 Task: Save the document as a pdf.
Action: Mouse moved to (74, 115)
Screenshot: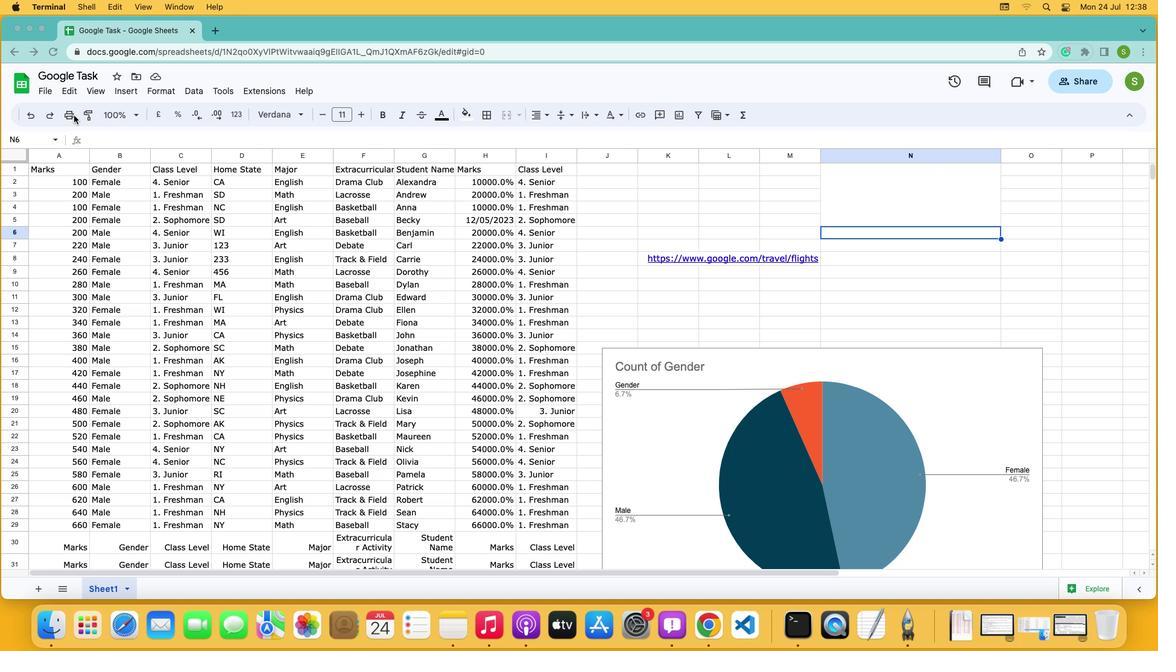 
Action: Mouse pressed left at (74, 115)
Screenshot: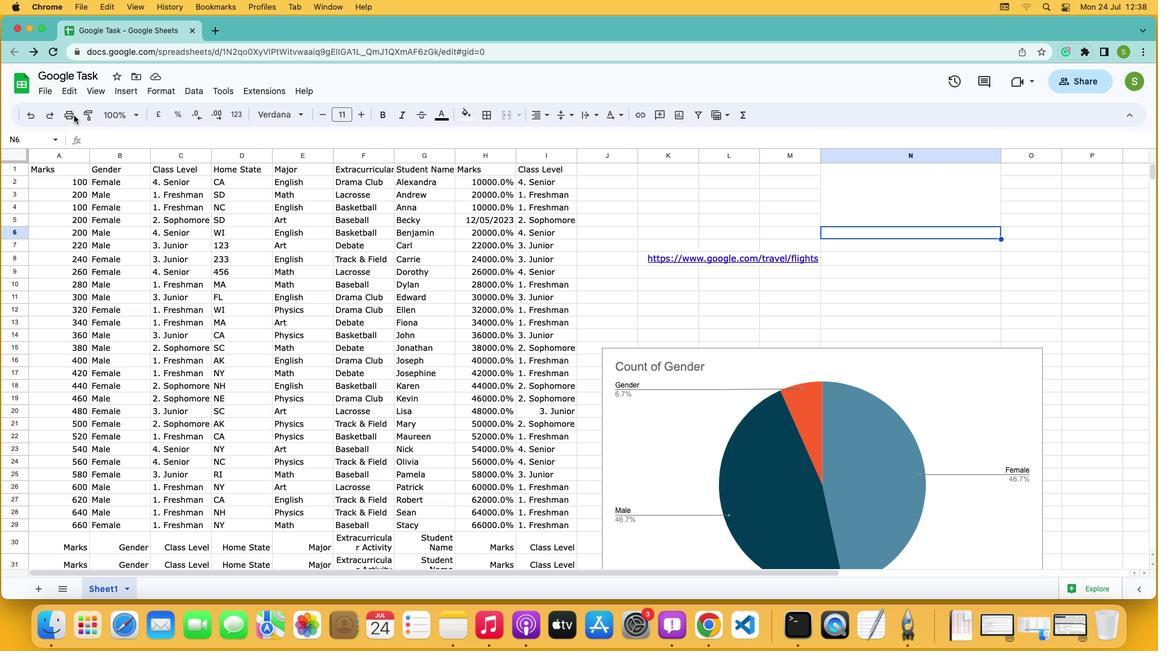 
Action: Mouse moved to (70, 116)
Screenshot: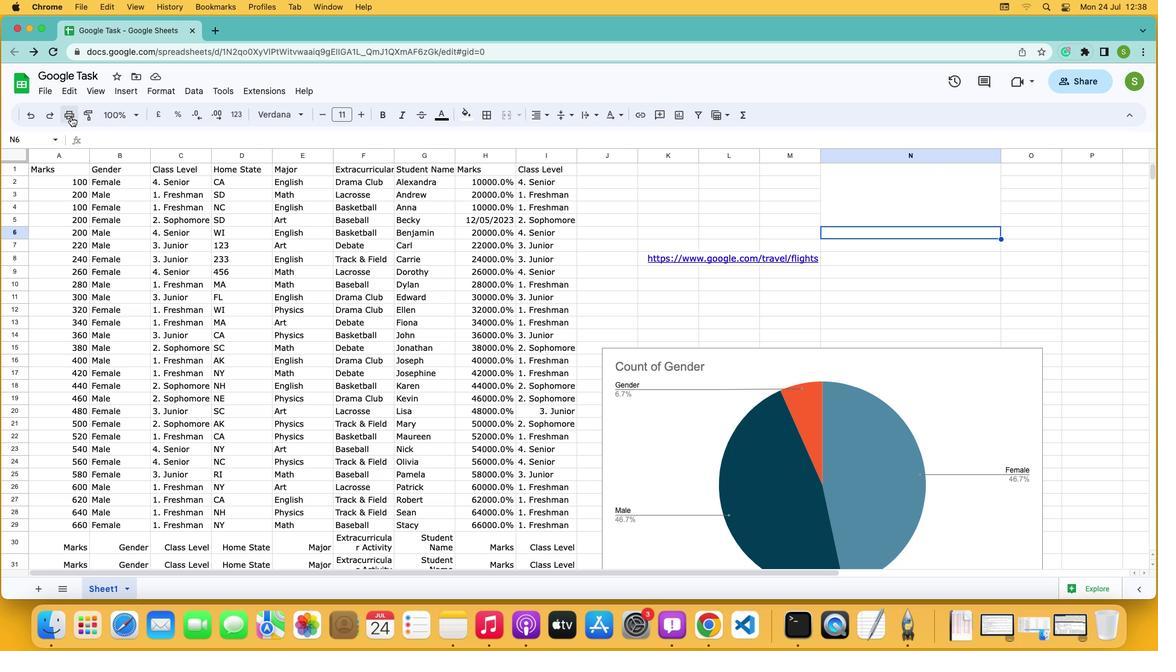 
Action: Mouse pressed left at (70, 116)
Screenshot: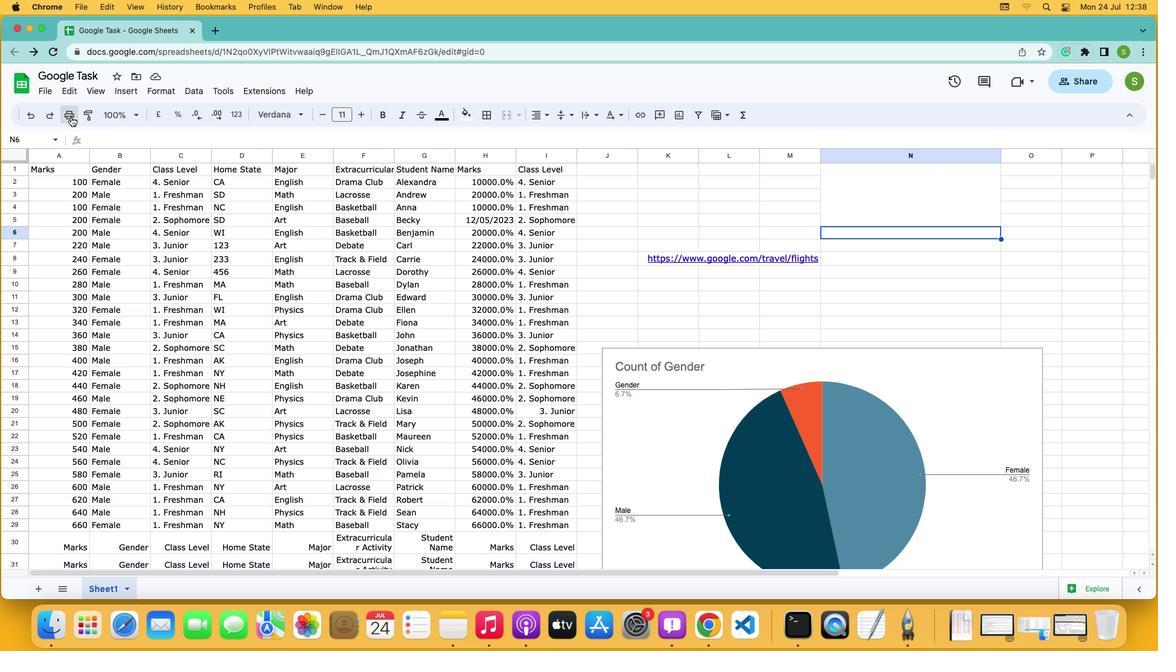 
Action: Mouse moved to (1130, 82)
Screenshot: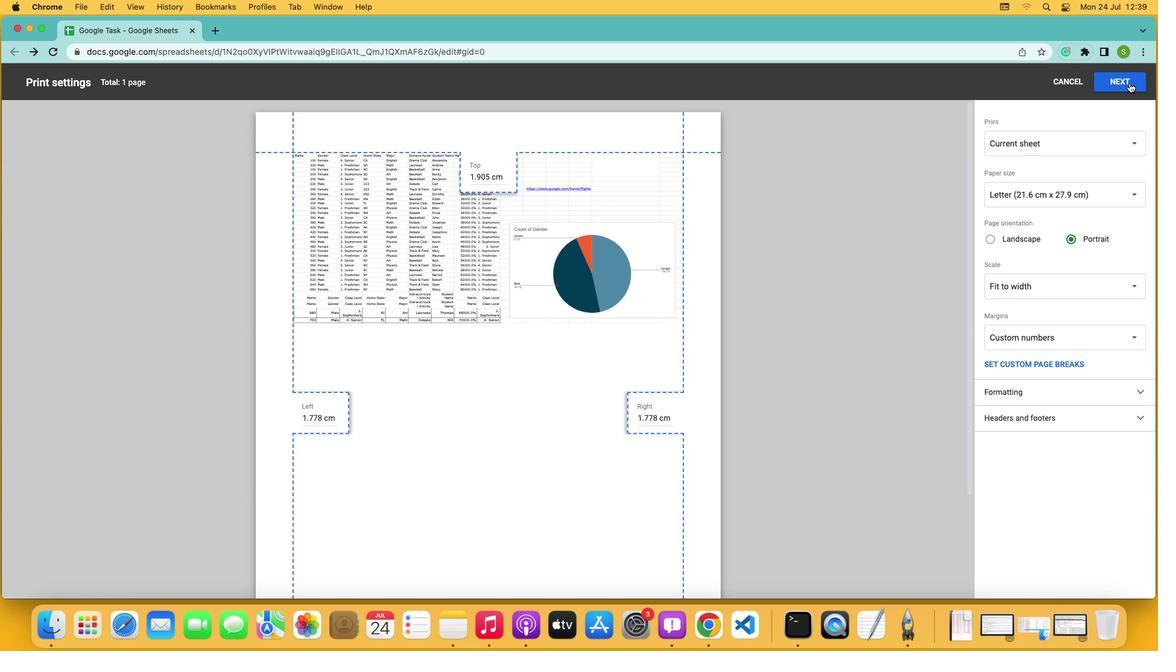 
Action: Mouse pressed left at (1130, 82)
Screenshot: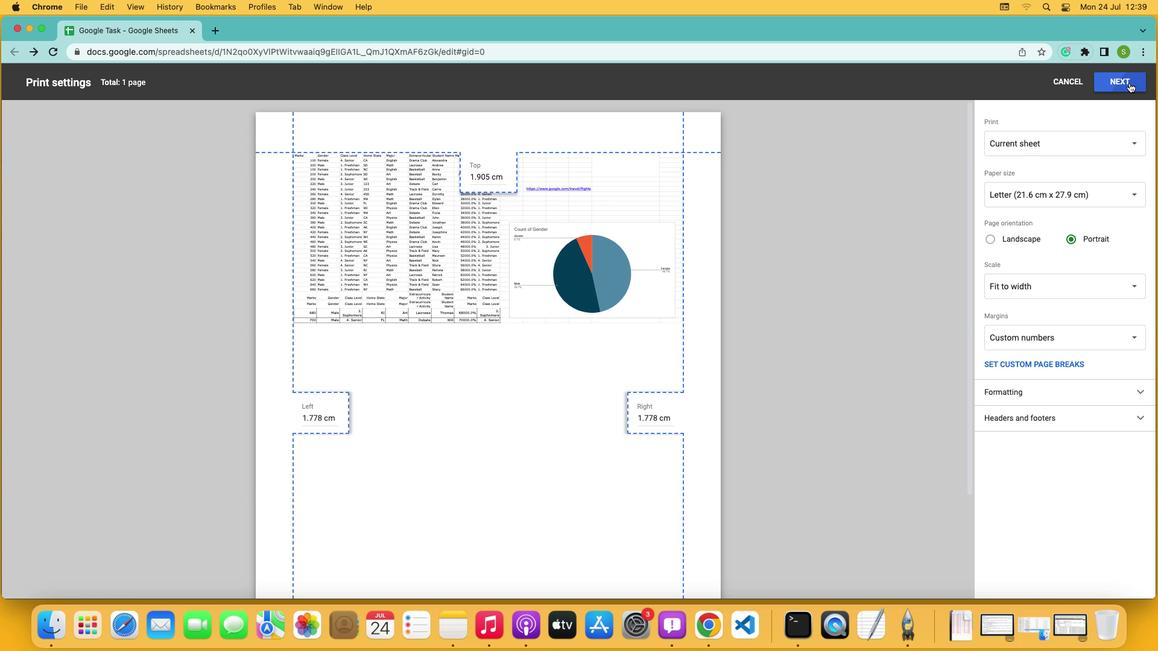 
Action: Mouse moved to (948, 114)
Screenshot: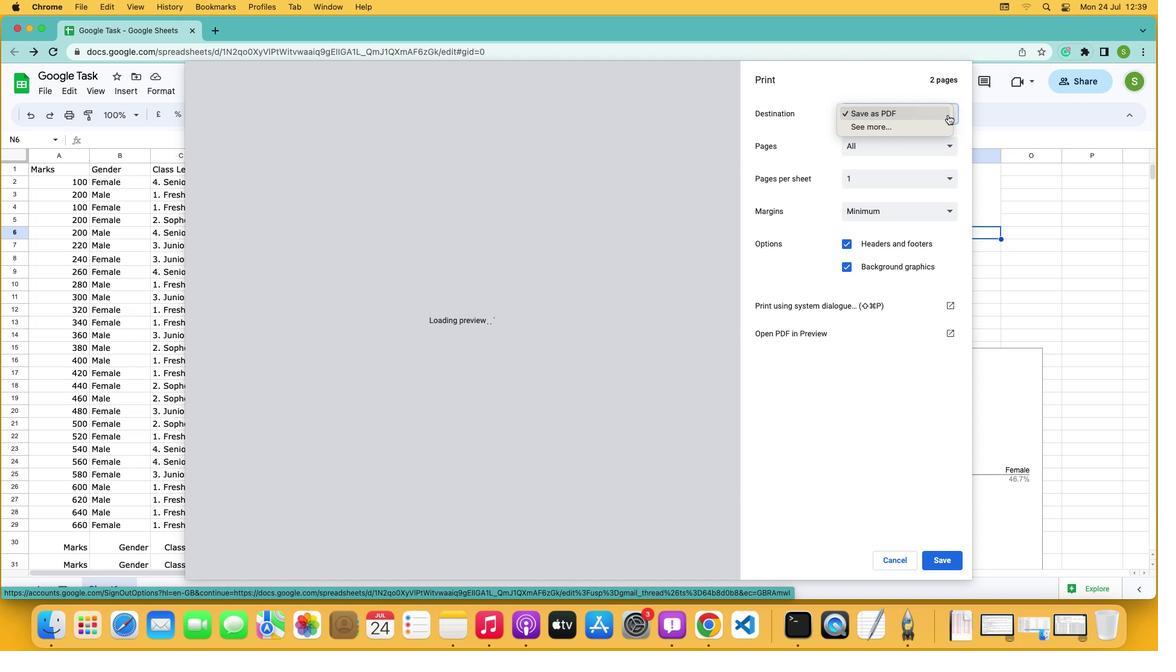 
Action: Mouse pressed left at (948, 114)
Screenshot: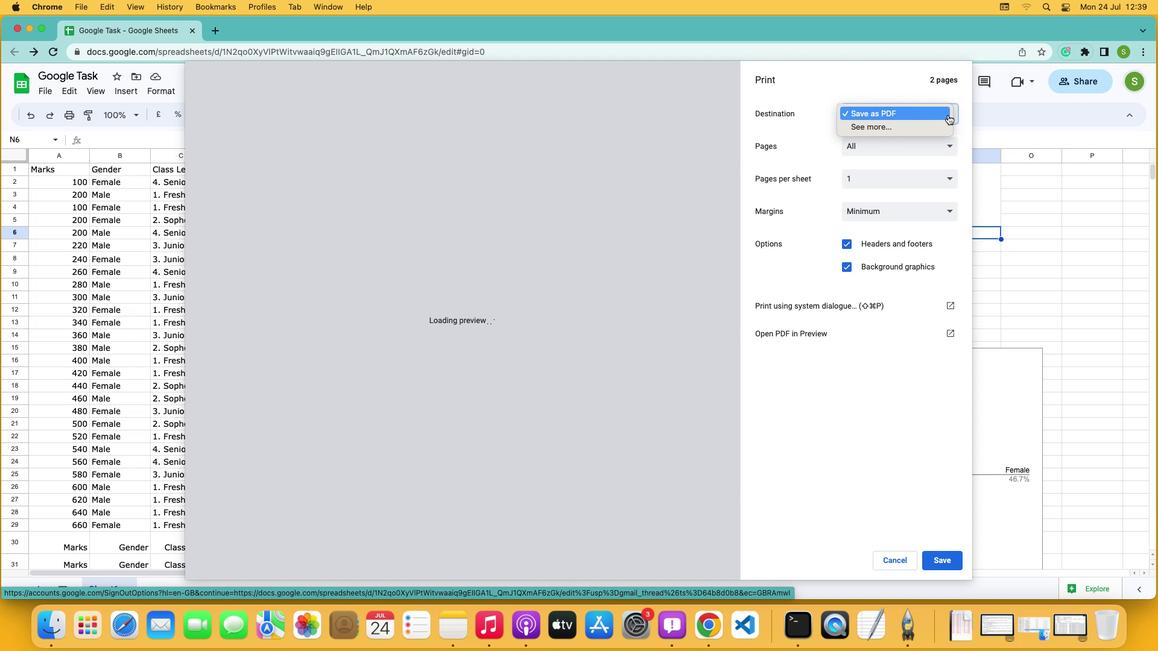 
Action: Mouse moved to (908, 113)
Screenshot: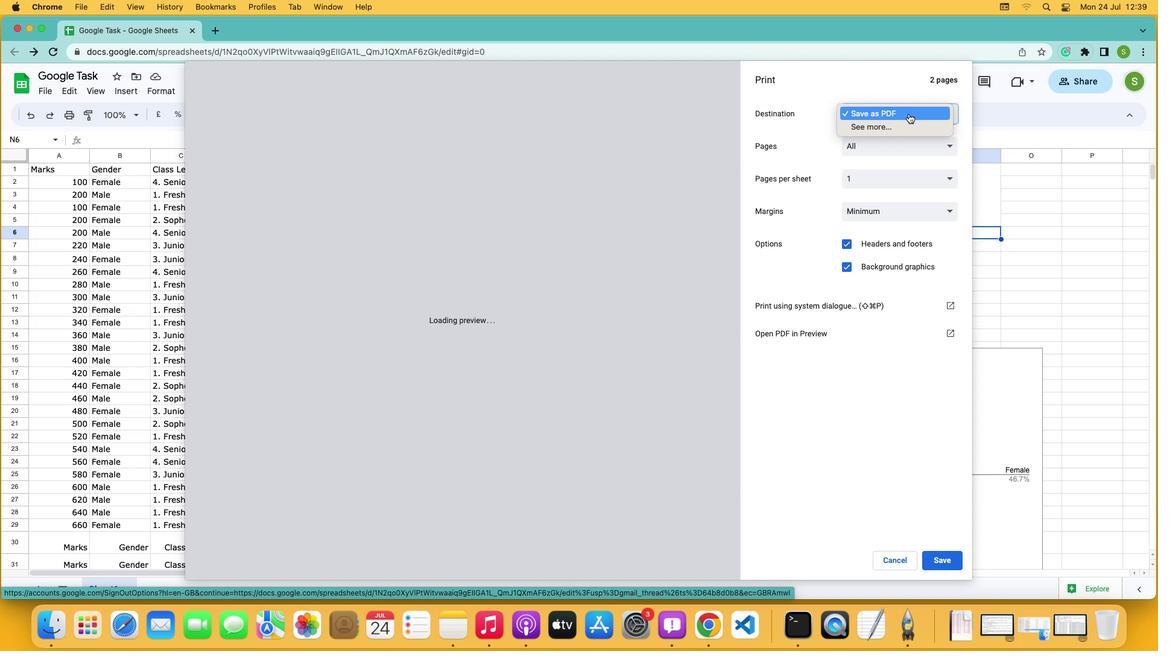 
Action: Mouse pressed left at (908, 113)
Screenshot: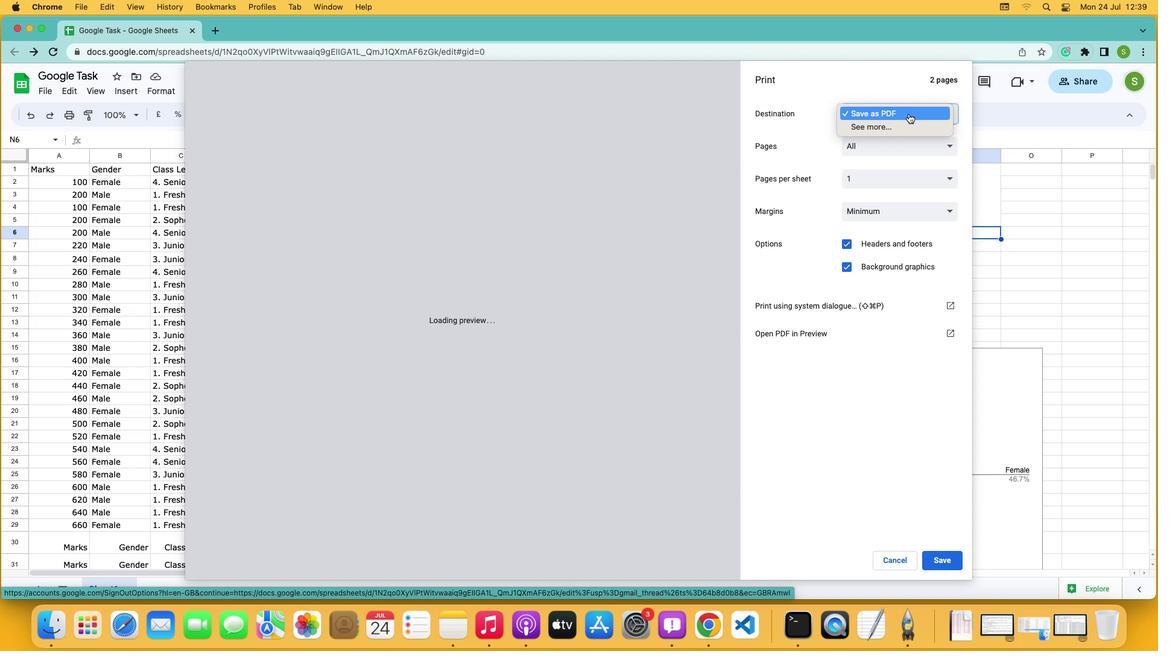 
Action: Mouse moved to (939, 565)
Screenshot: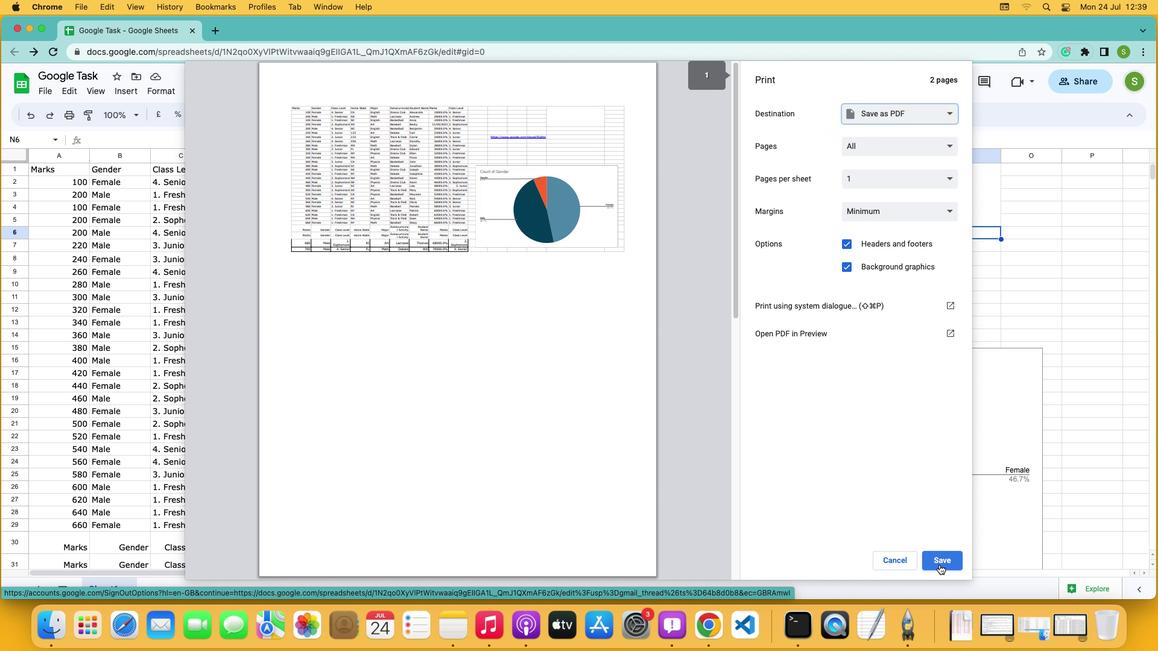 
Action: Mouse pressed left at (939, 565)
Screenshot: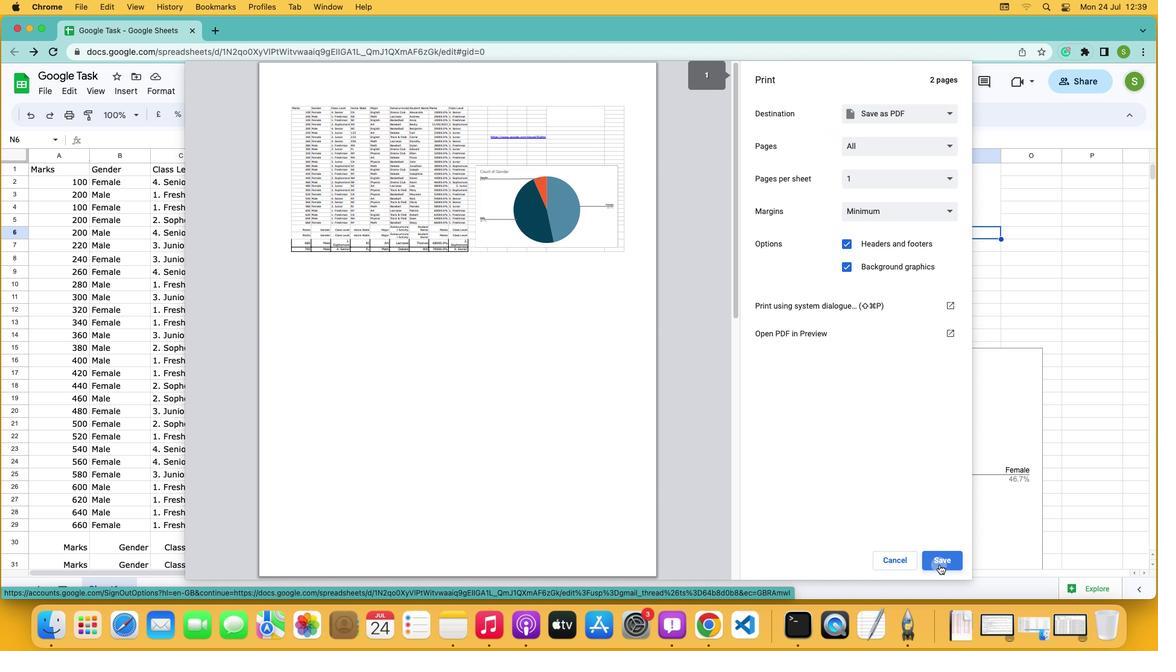 
Action: Mouse moved to (642, 278)
Screenshot: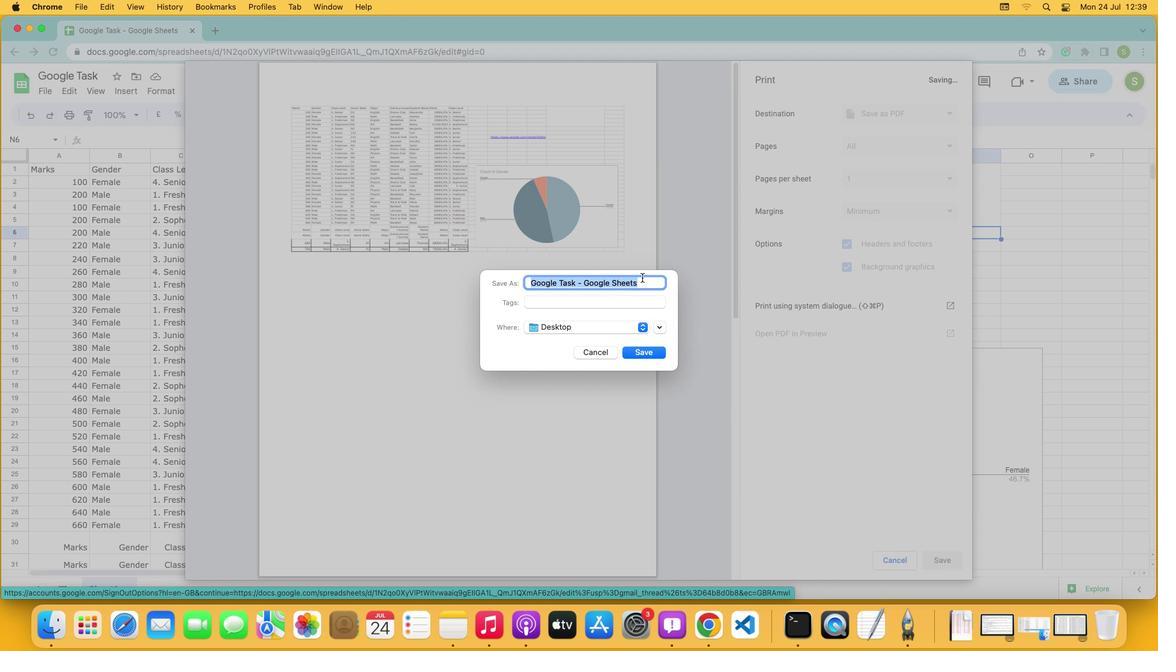 
Action: Key pressed 'h''h''h''h'
Screenshot: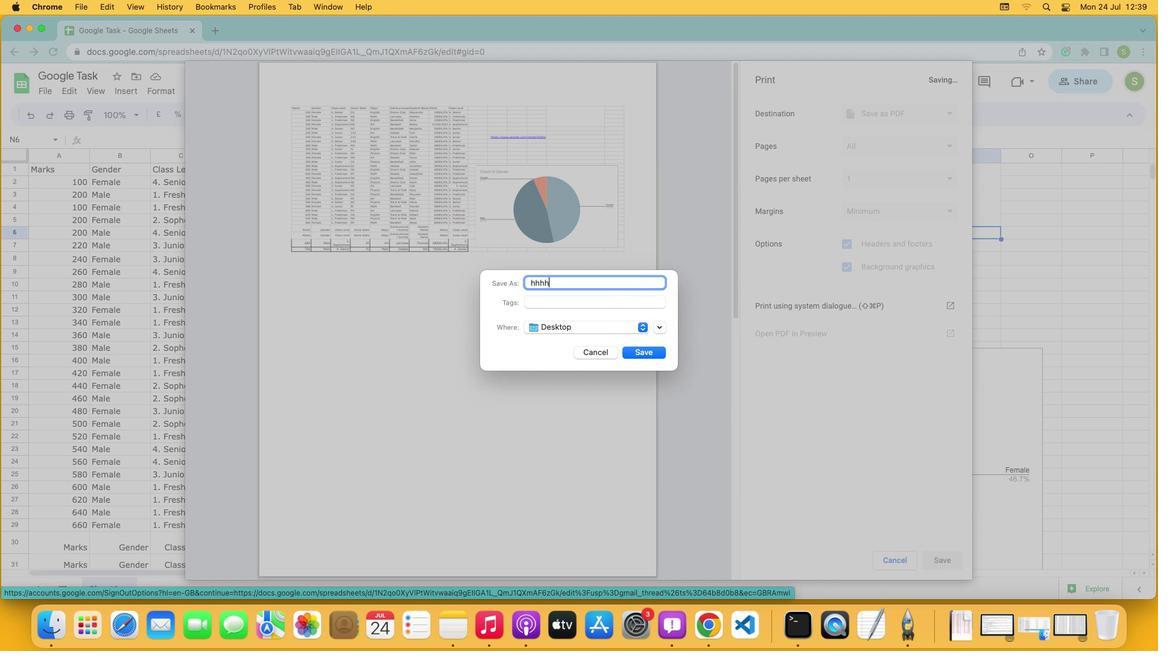 
Action: Mouse moved to (642, 281)
Screenshot: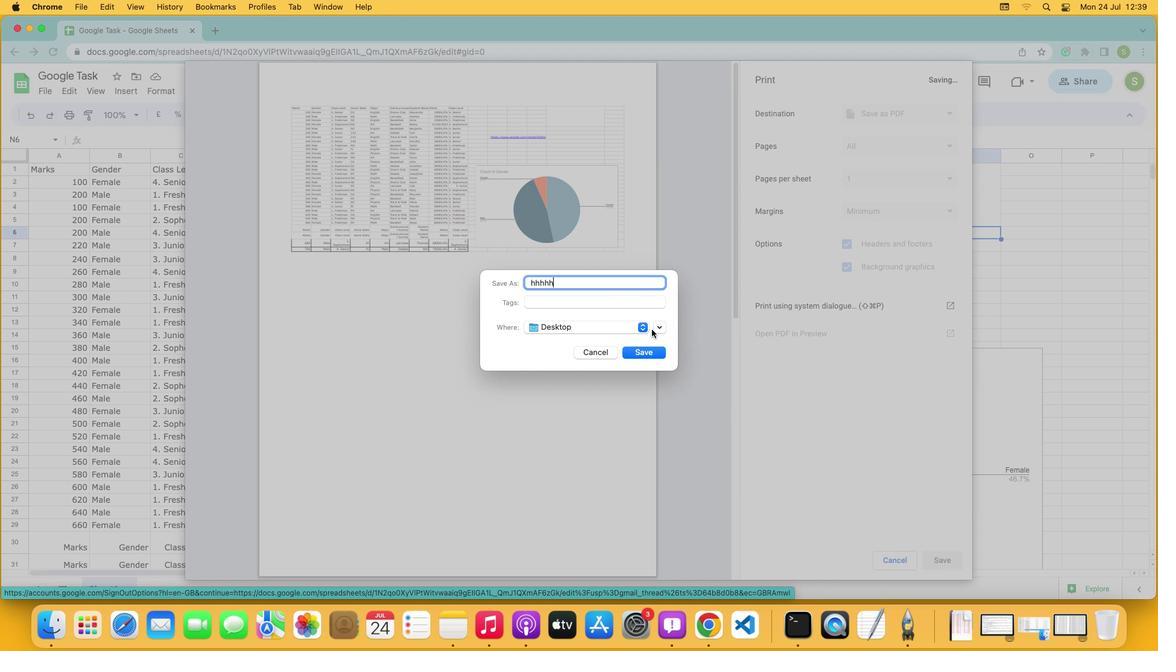 
Action: Key pressed 'h'
Screenshot: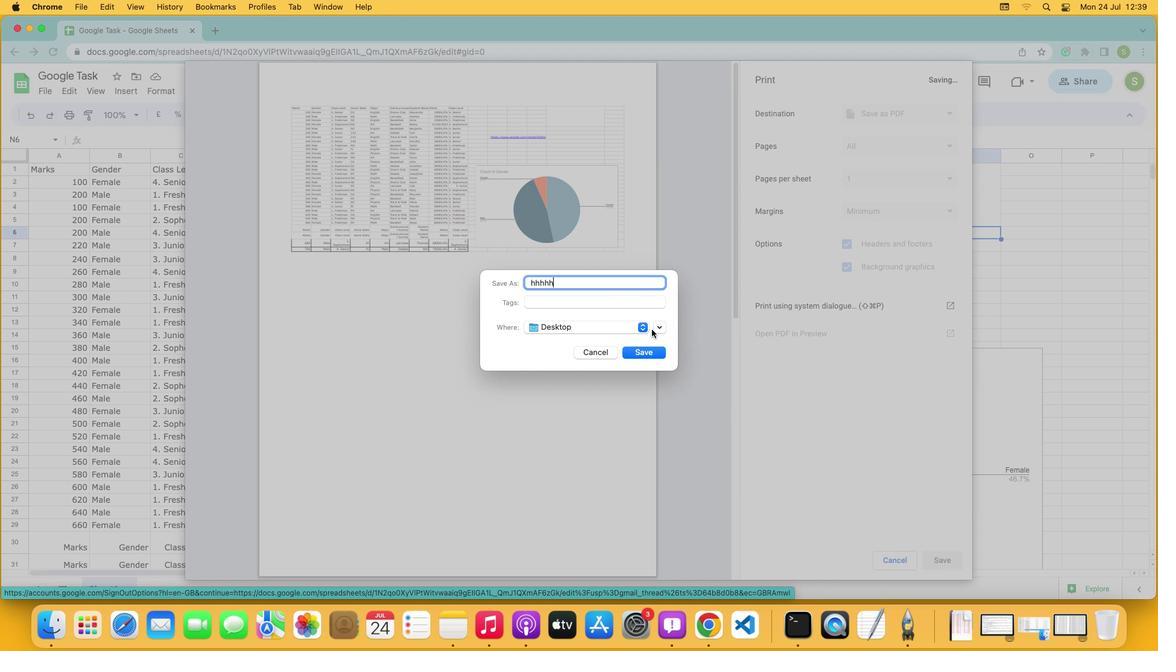 
Action: Mouse moved to (653, 355)
Screenshot: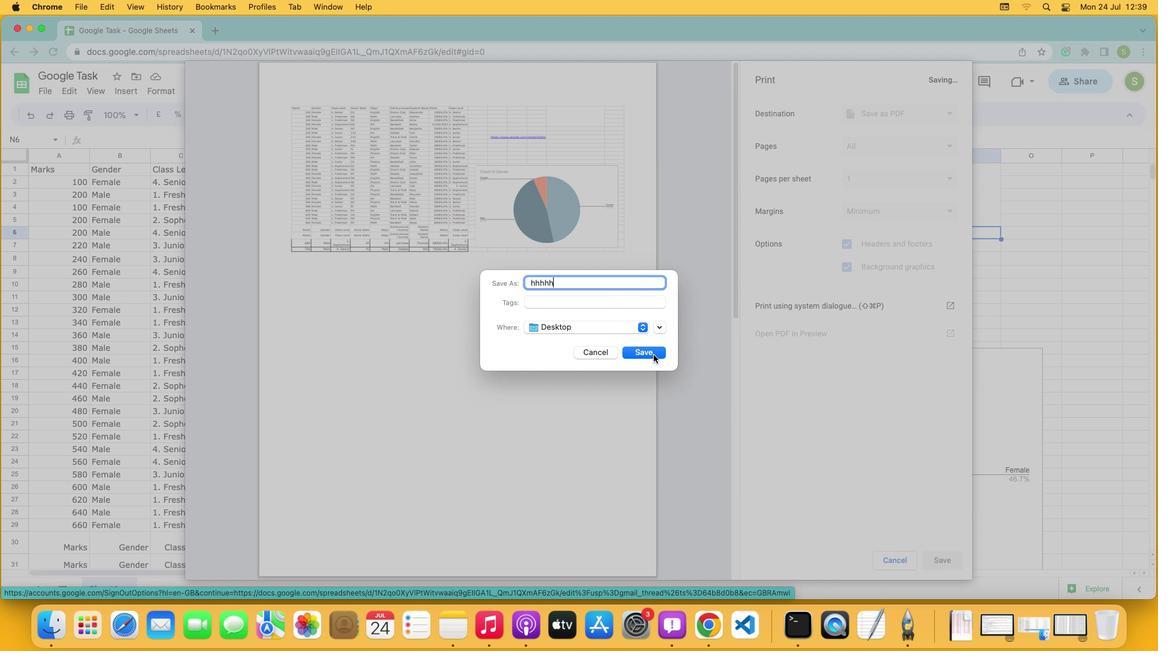 
Action: Mouse pressed left at (653, 355)
Screenshot: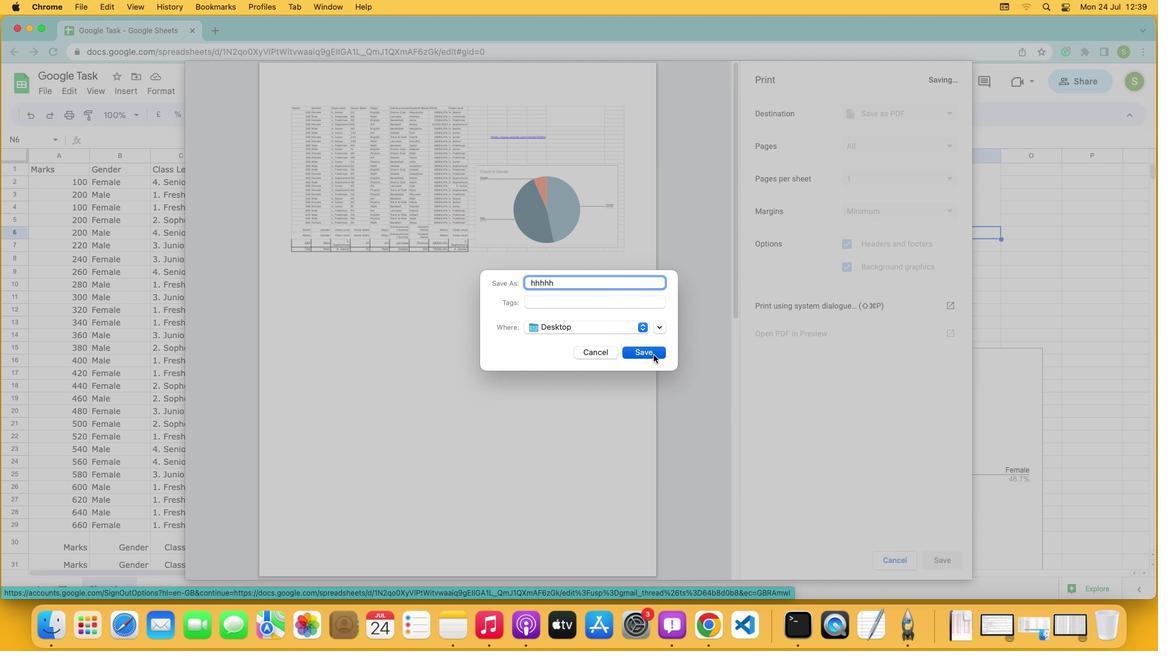 
